 Task: Create a due date automation when advanced on, 2 days before a card is due add fields with custom field "Resume" set to a number lower or equal to 1 and greater or equal to 10 at 11:00 AM.
Action: Mouse moved to (1060, 80)
Screenshot: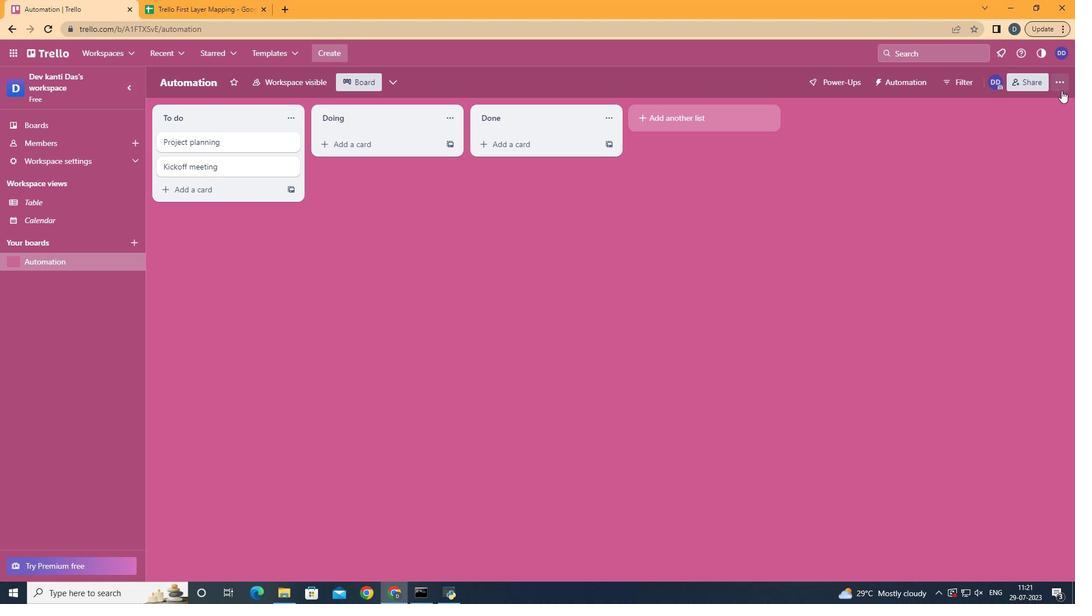 
Action: Mouse pressed left at (1060, 80)
Screenshot: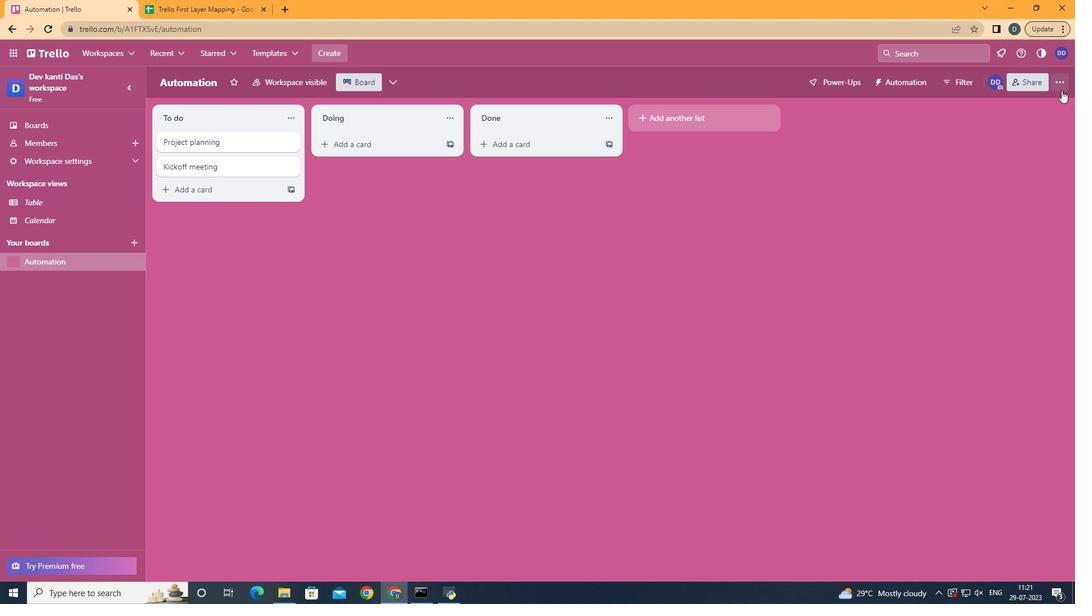 
Action: Mouse moved to (1000, 231)
Screenshot: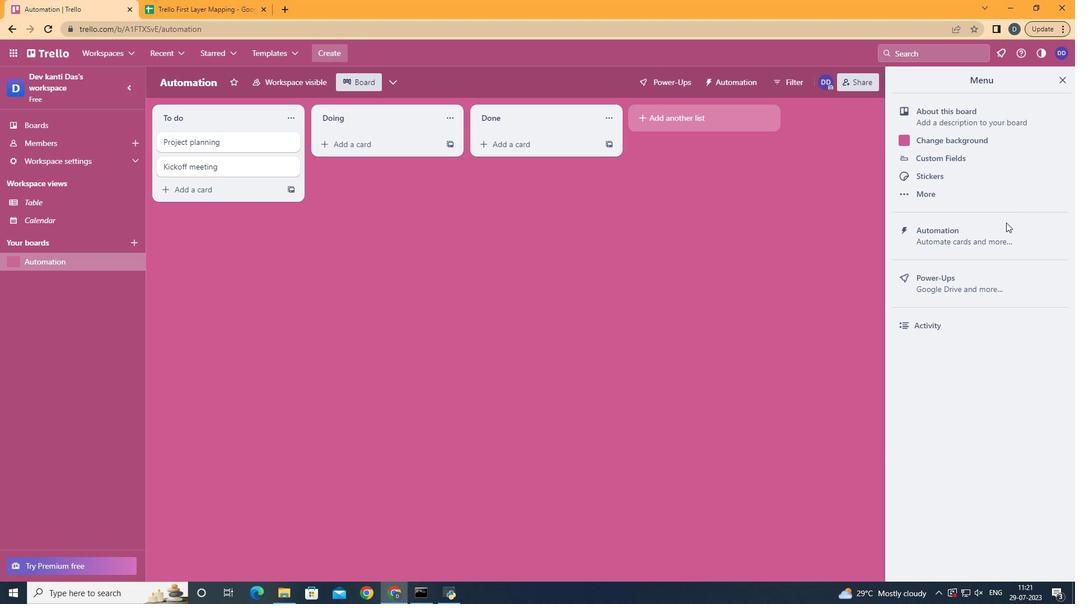 
Action: Mouse pressed left at (1000, 231)
Screenshot: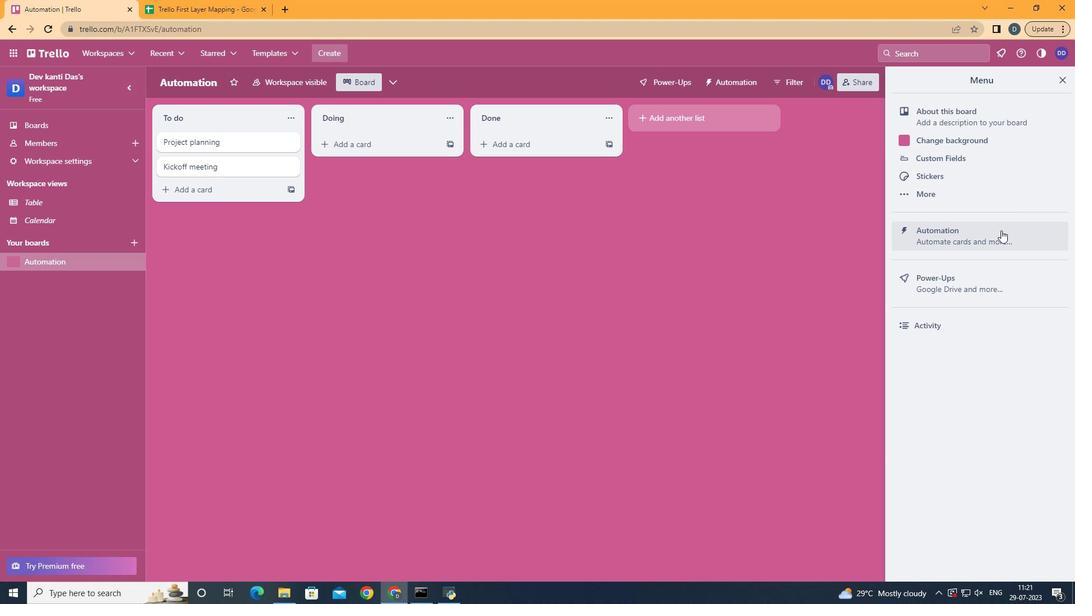 
Action: Mouse moved to (222, 235)
Screenshot: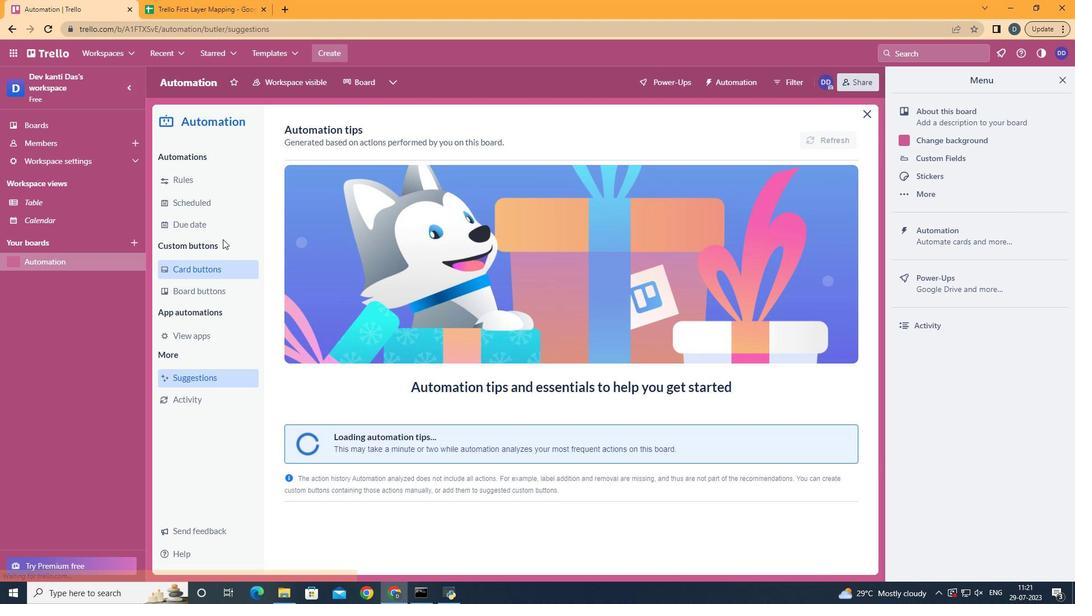 
Action: Mouse pressed left at (222, 235)
Screenshot: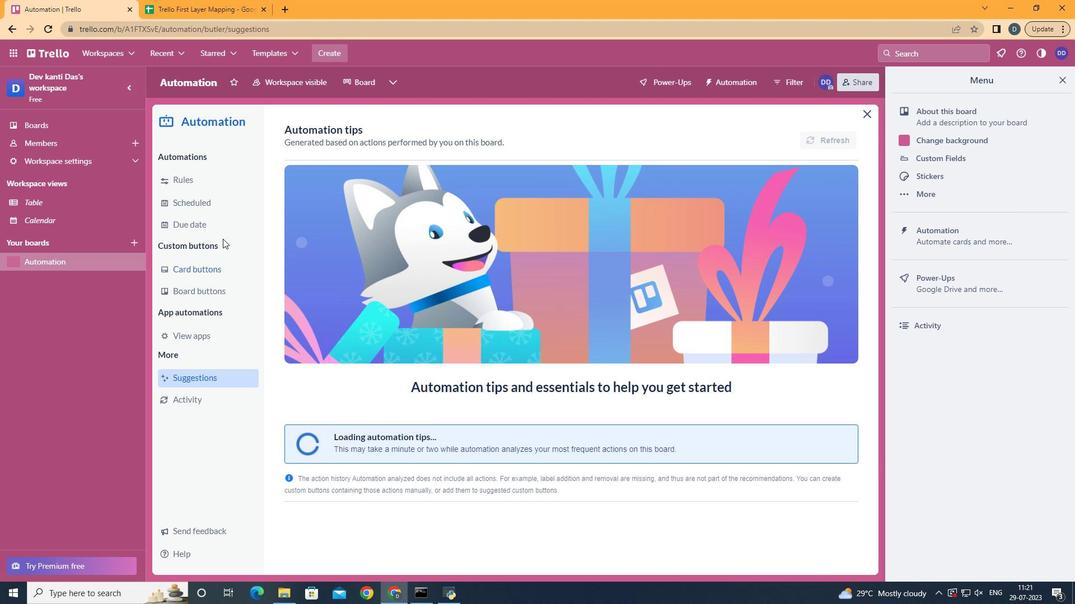
Action: Mouse moved to (221, 223)
Screenshot: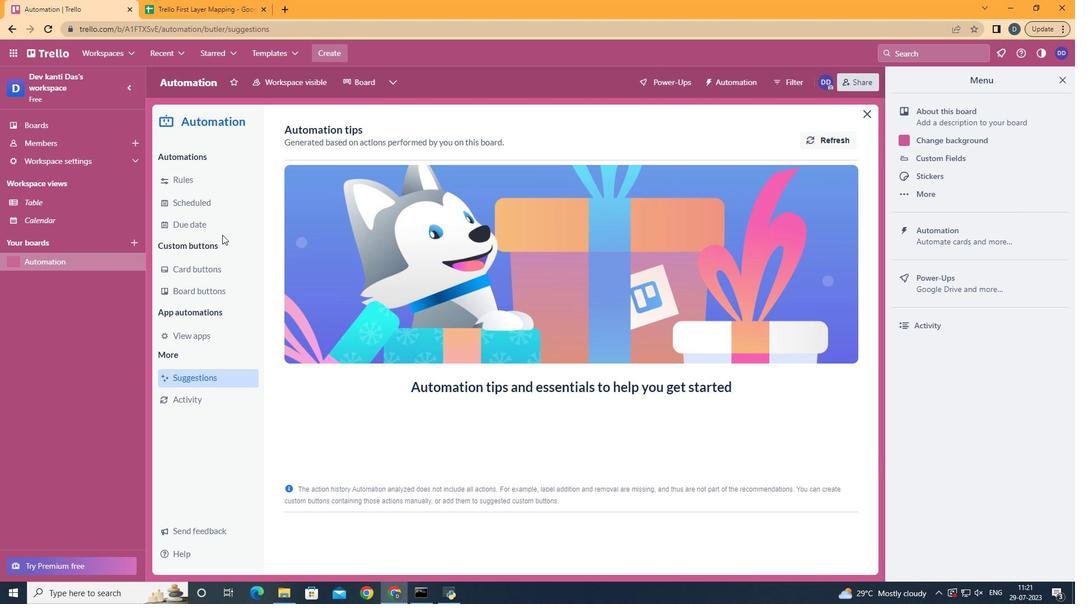 
Action: Mouse pressed left at (221, 223)
Screenshot: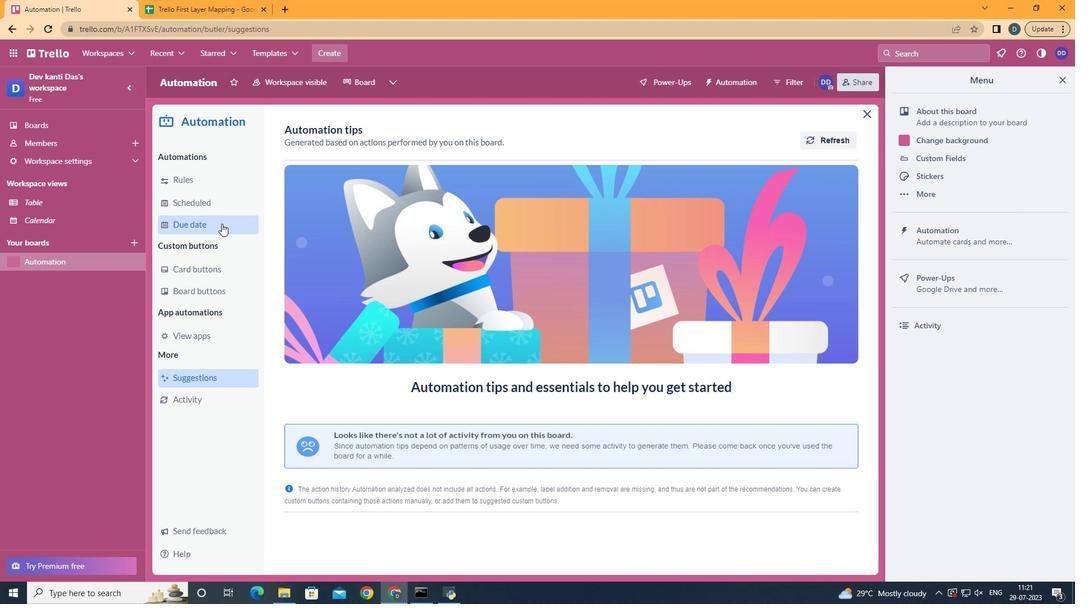 
Action: Mouse moved to (807, 122)
Screenshot: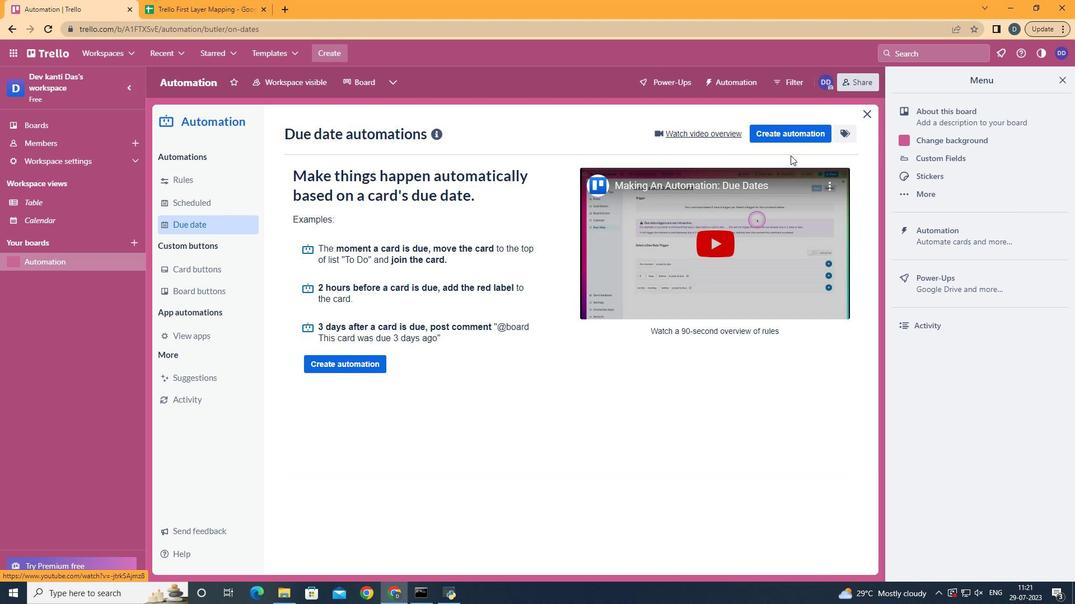 
Action: Mouse pressed left at (807, 122)
Screenshot: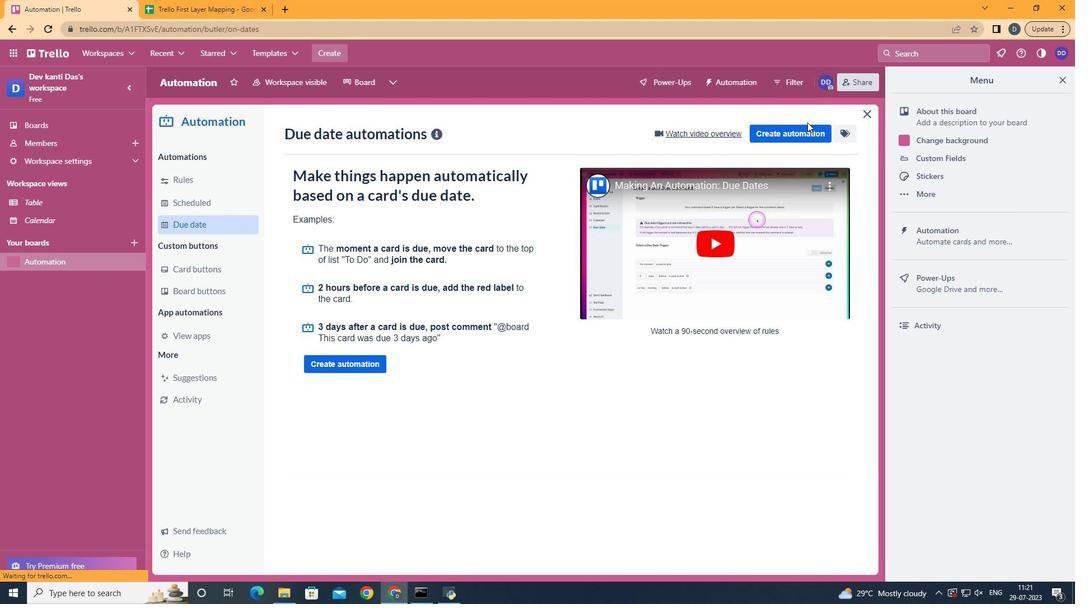 
Action: Mouse moved to (802, 128)
Screenshot: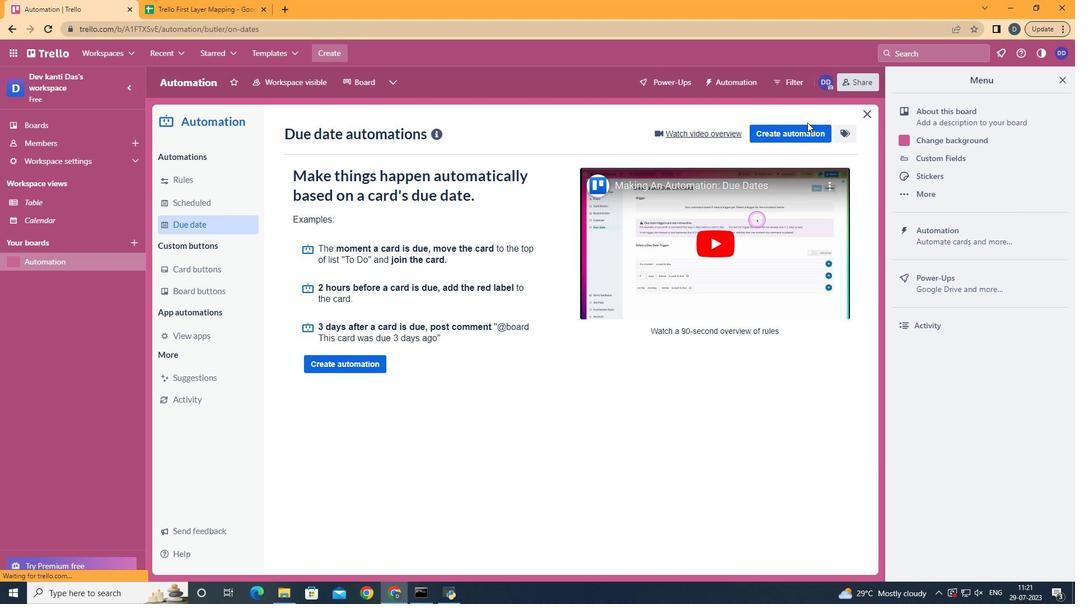 
Action: Mouse pressed left at (802, 128)
Screenshot: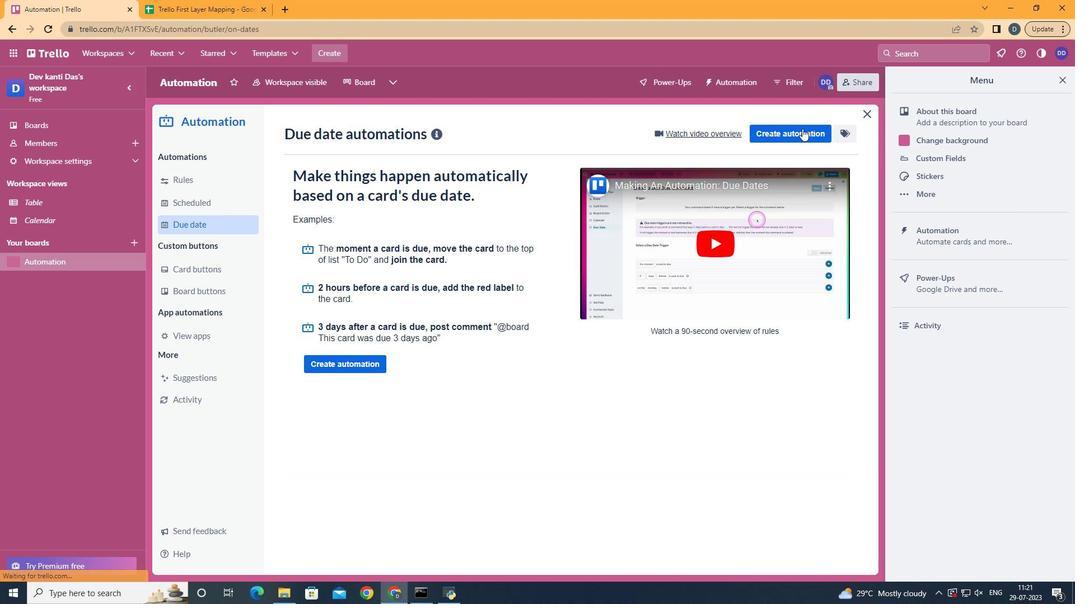 
Action: Mouse moved to (705, 241)
Screenshot: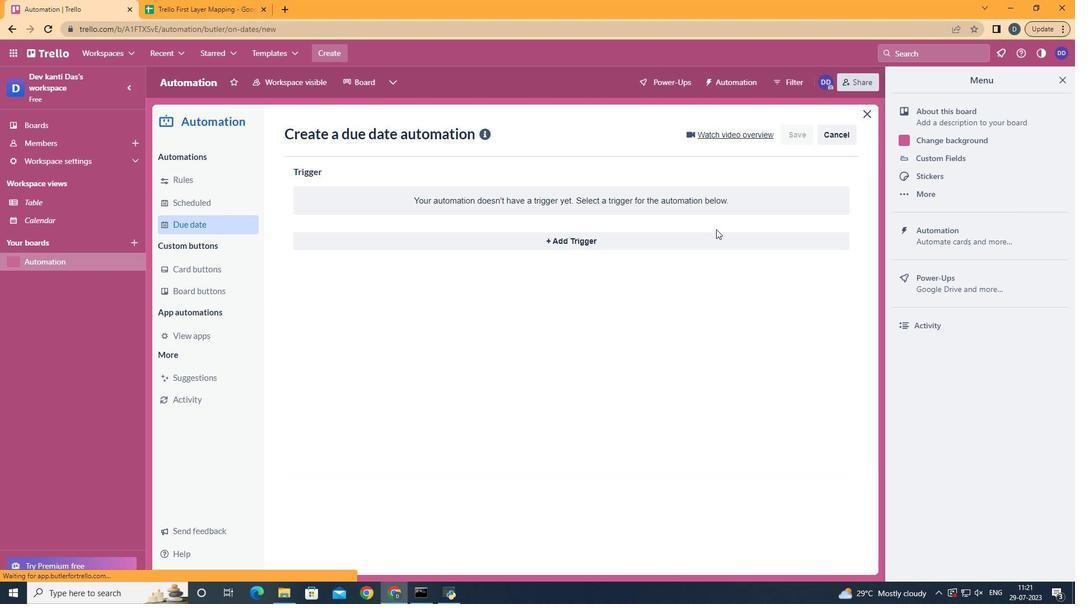 
Action: Mouse pressed left at (705, 241)
Screenshot: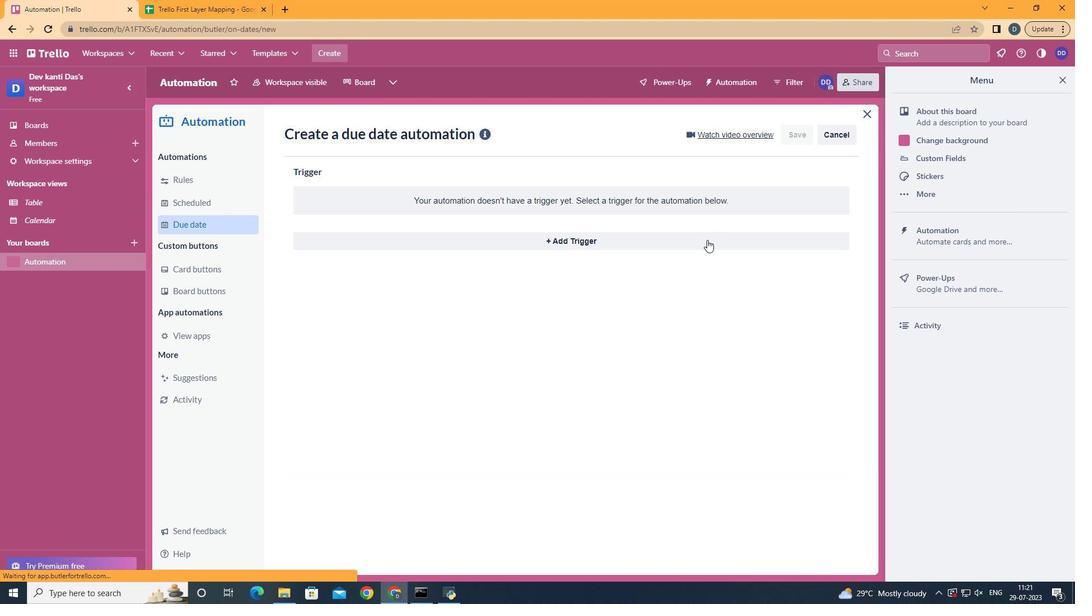 
Action: Mouse moved to (449, 413)
Screenshot: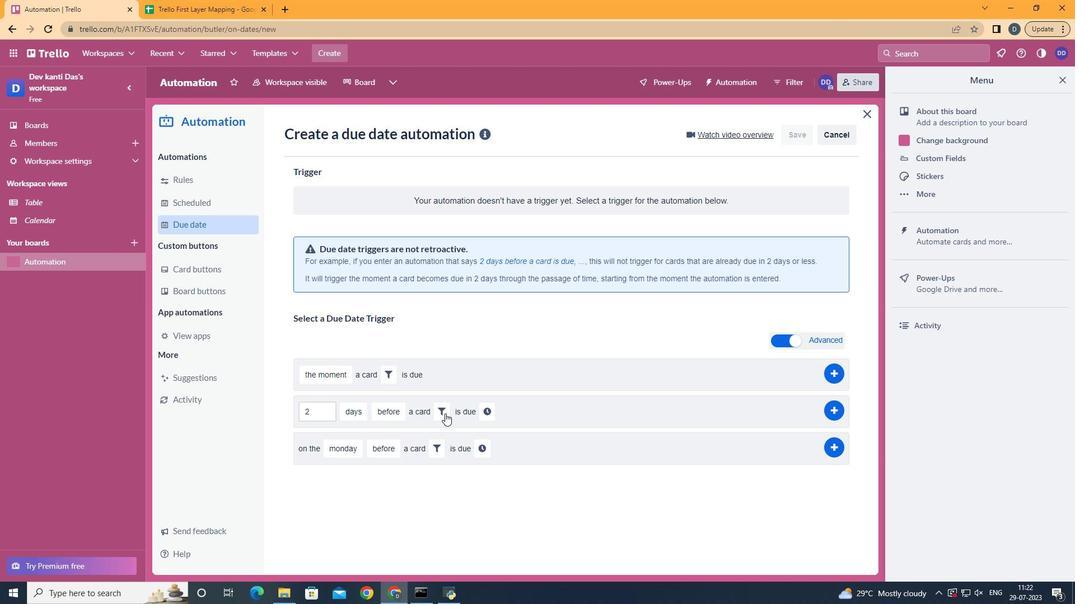 
Action: Mouse pressed left at (449, 413)
Screenshot: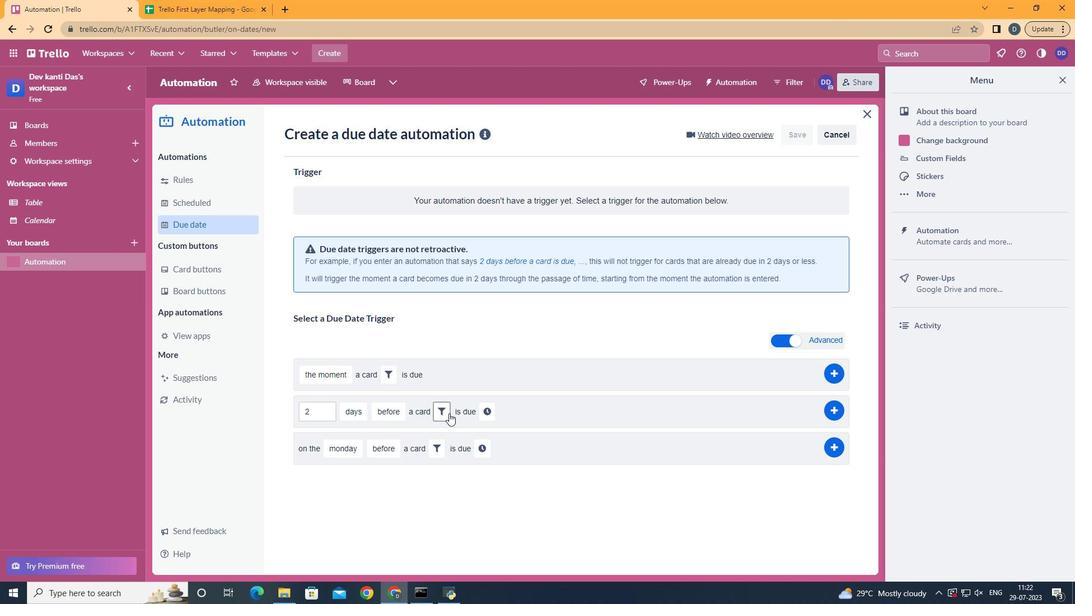 
Action: Mouse moved to (619, 452)
Screenshot: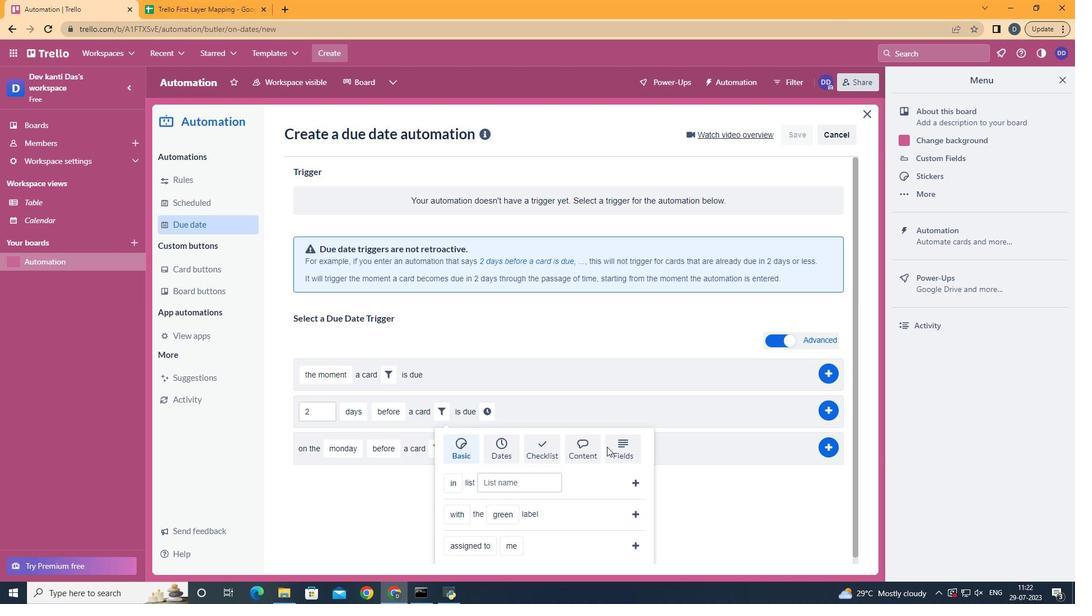 
Action: Mouse pressed left at (619, 452)
Screenshot: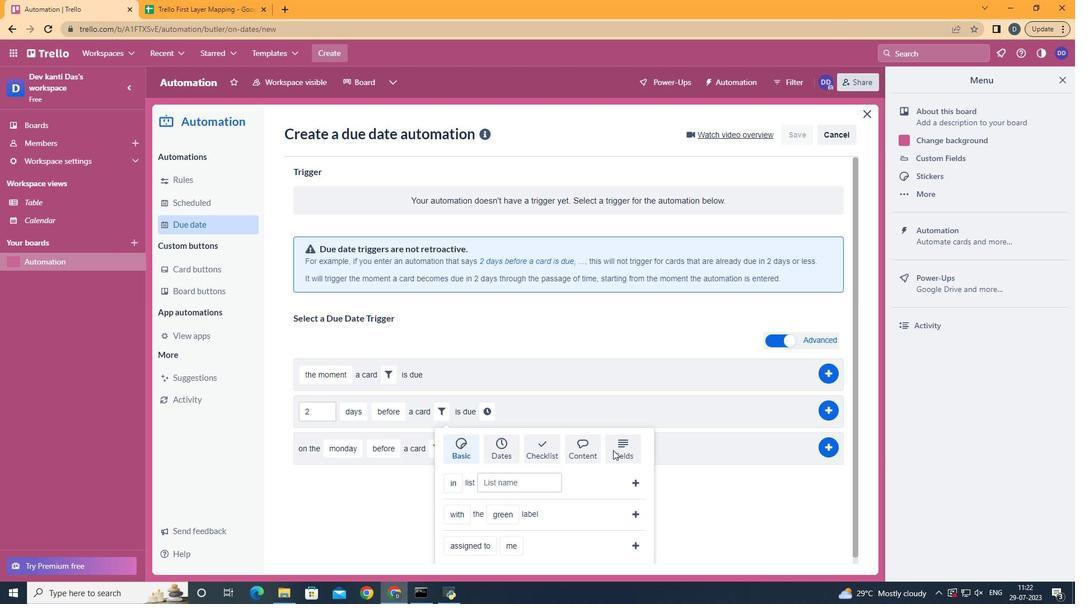 
Action: Mouse moved to (619, 451)
Screenshot: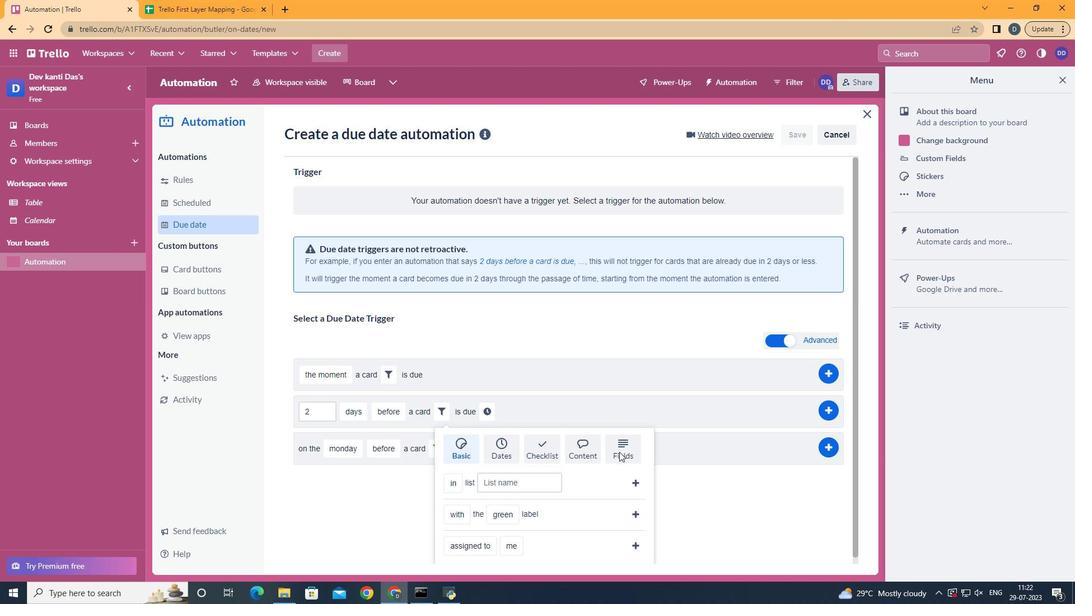 
Action: Mouse scrolled (619, 451) with delta (0, 0)
Screenshot: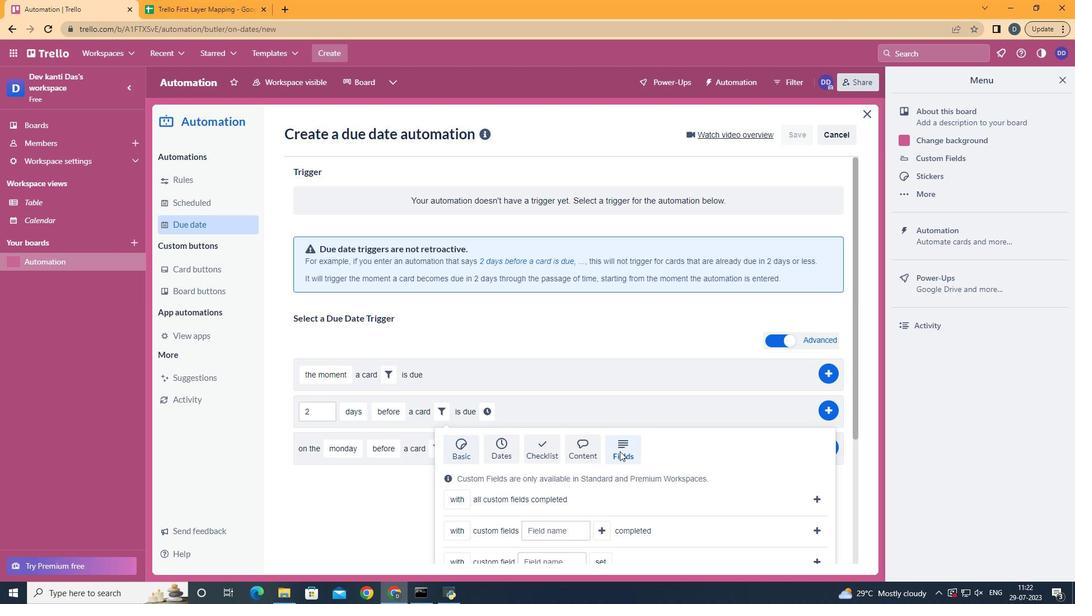 
Action: Mouse scrolled (619, 451) with delta (0, 0)
Screenshot: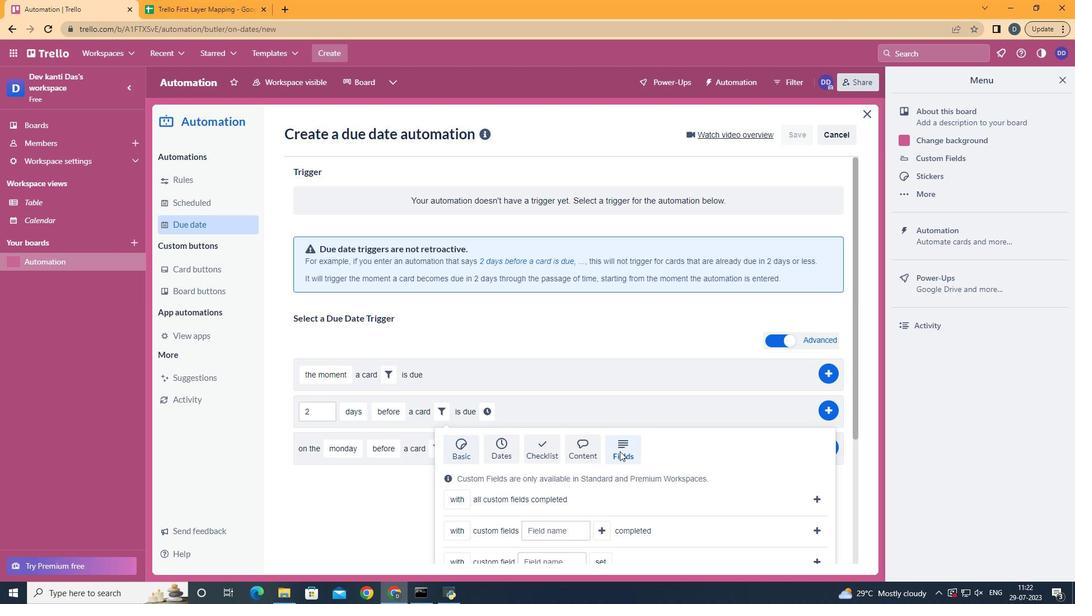 
Action: Mouse scrolled (619, 451) with delta (0, 0)
Screenshot: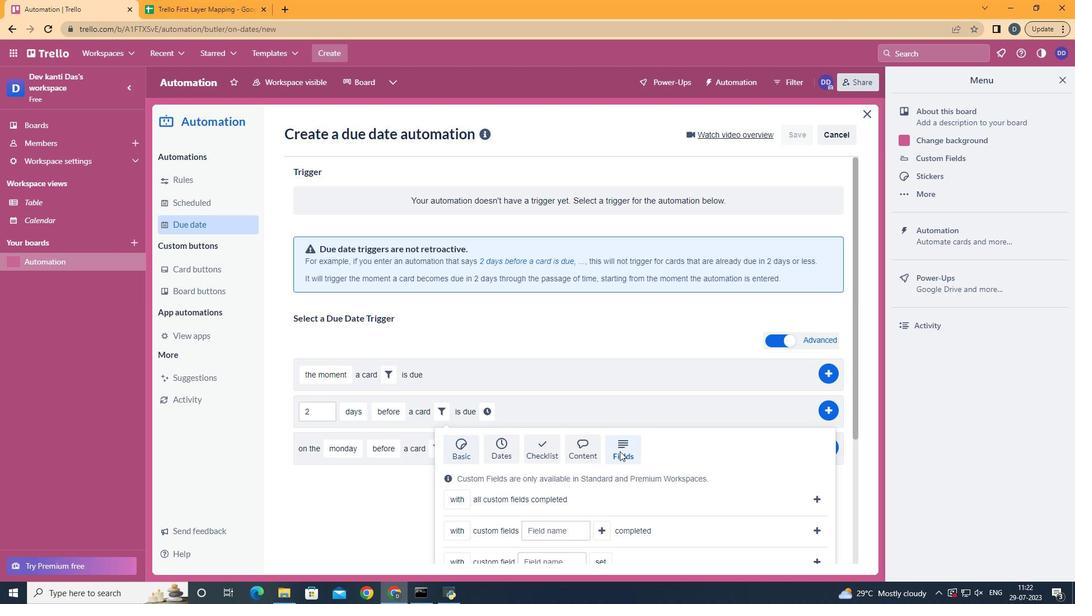 
Action: Mouse scrolled (619, 451) with delta (0, 0)
Screenshot: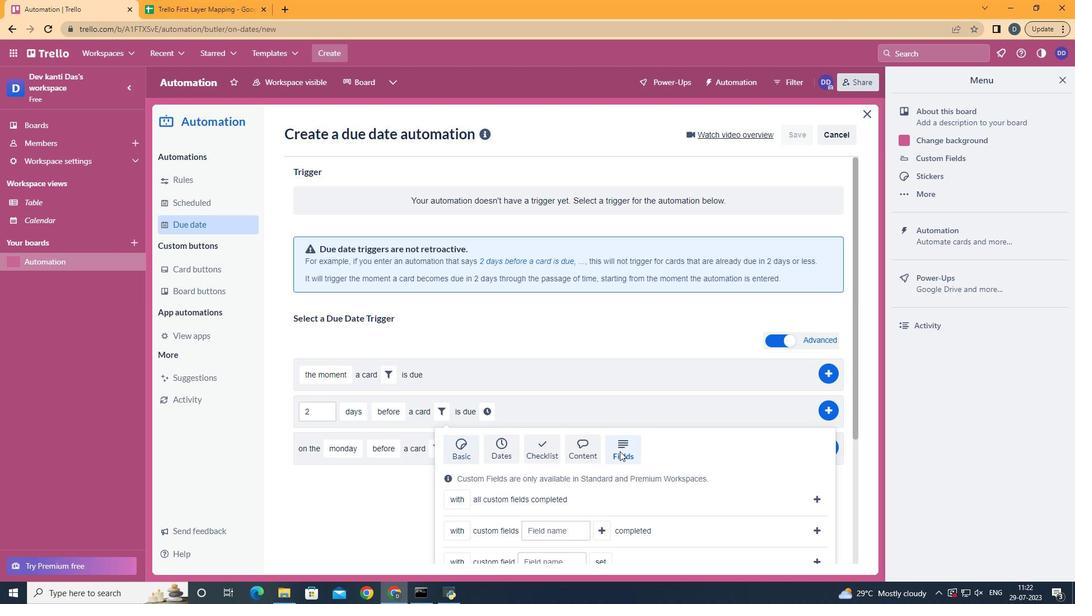 
Action: Mouse scrolled (619, 451) with delta (0, 0)
Screenshot: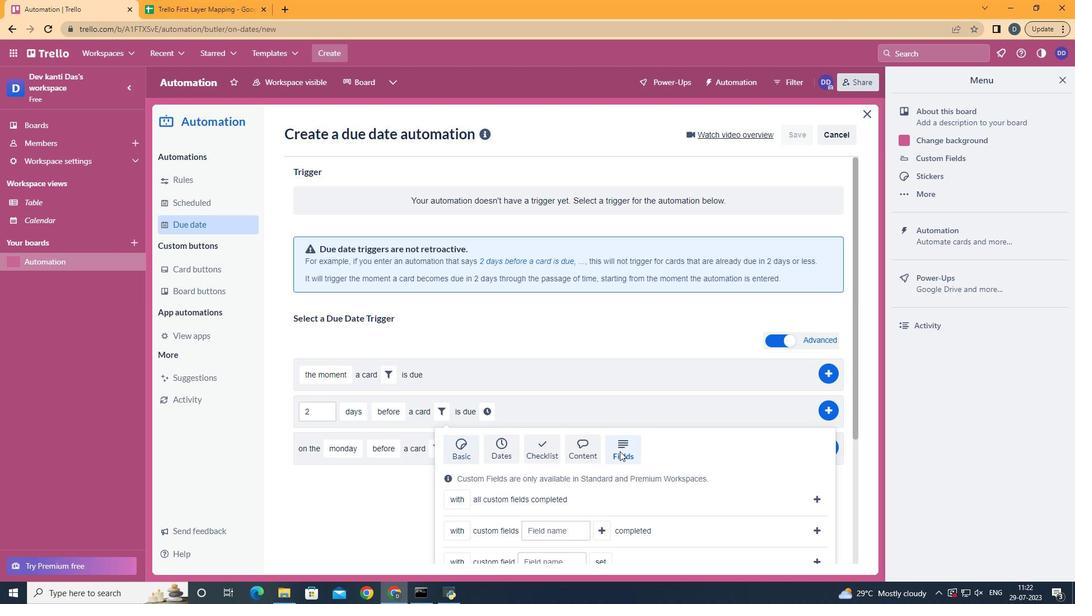 
Action: Mouse scrolled (619, 451) with delta (0, 0)
Screenshot: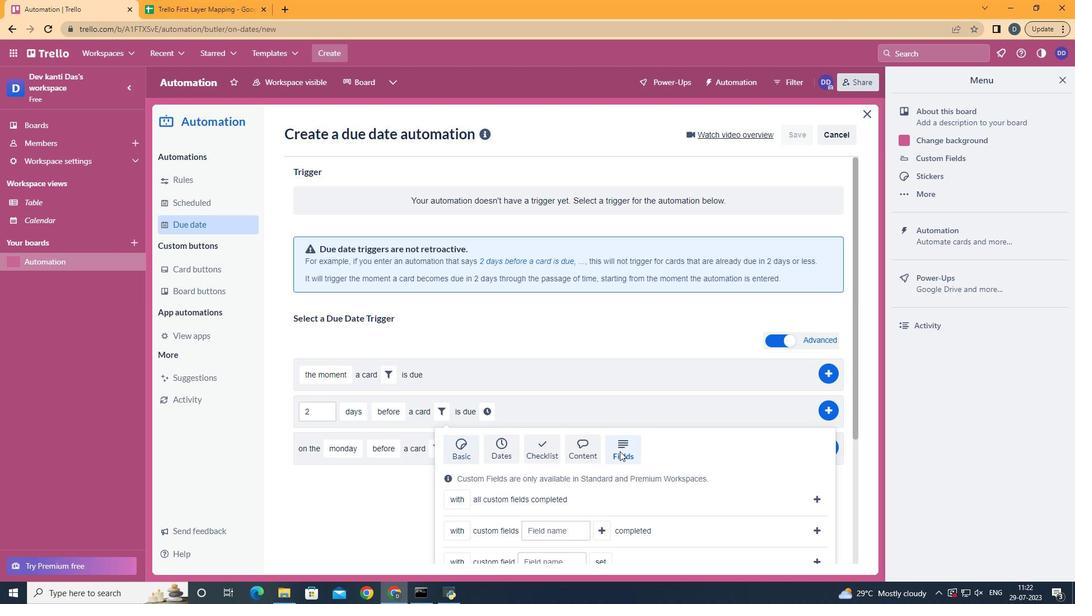 
Action: Mouse scrolled (619, 451) with delta (0, 0)
Screenshot: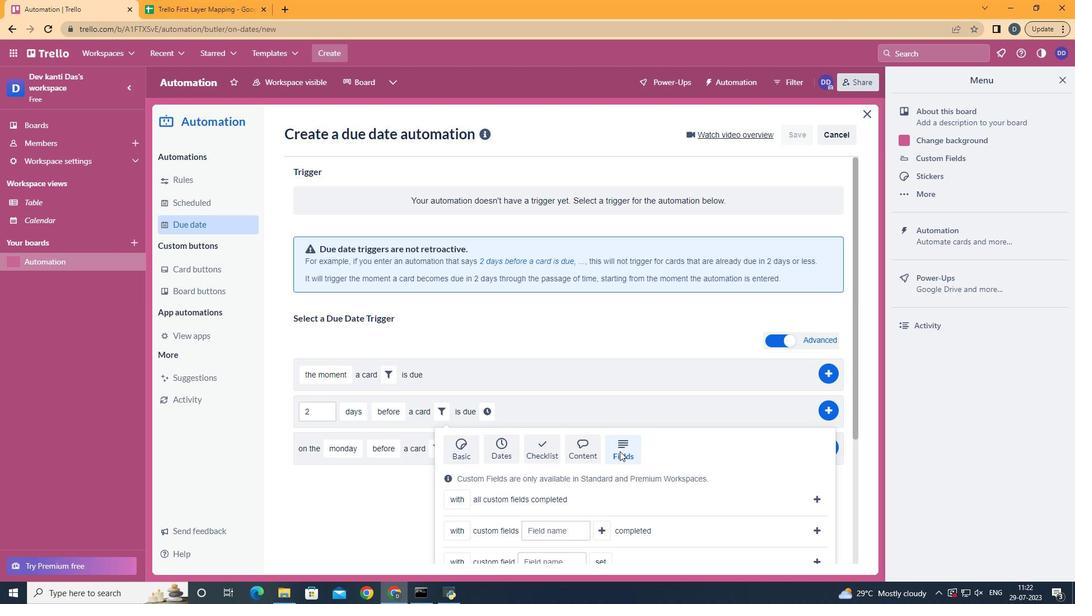 
Action: Mouse moved to (461, 500)
Screenshot: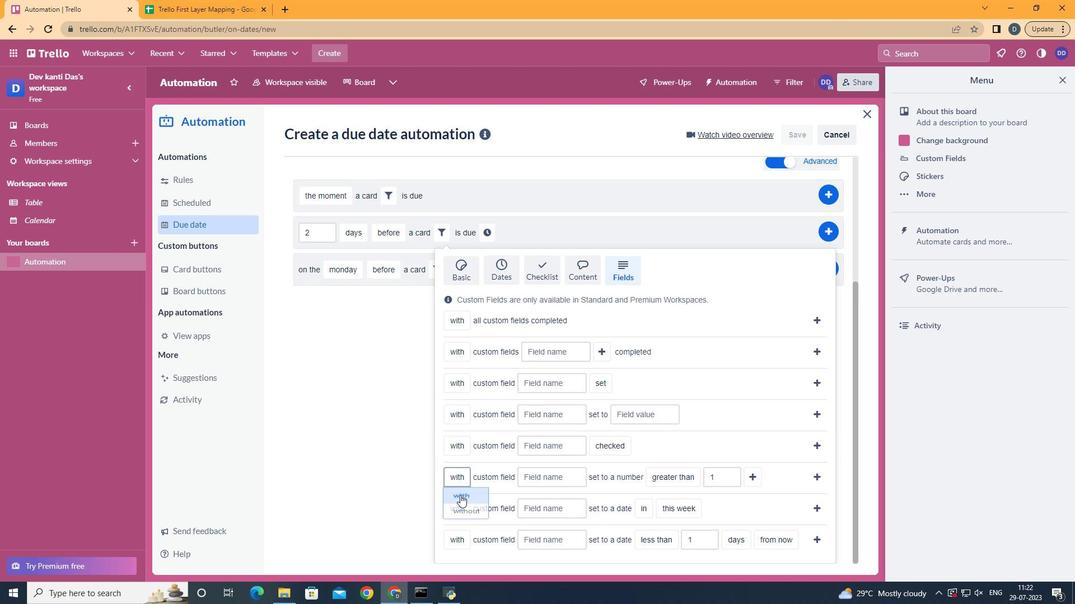 
Action: Mouse pressed left at (461, 500)
Screenshot: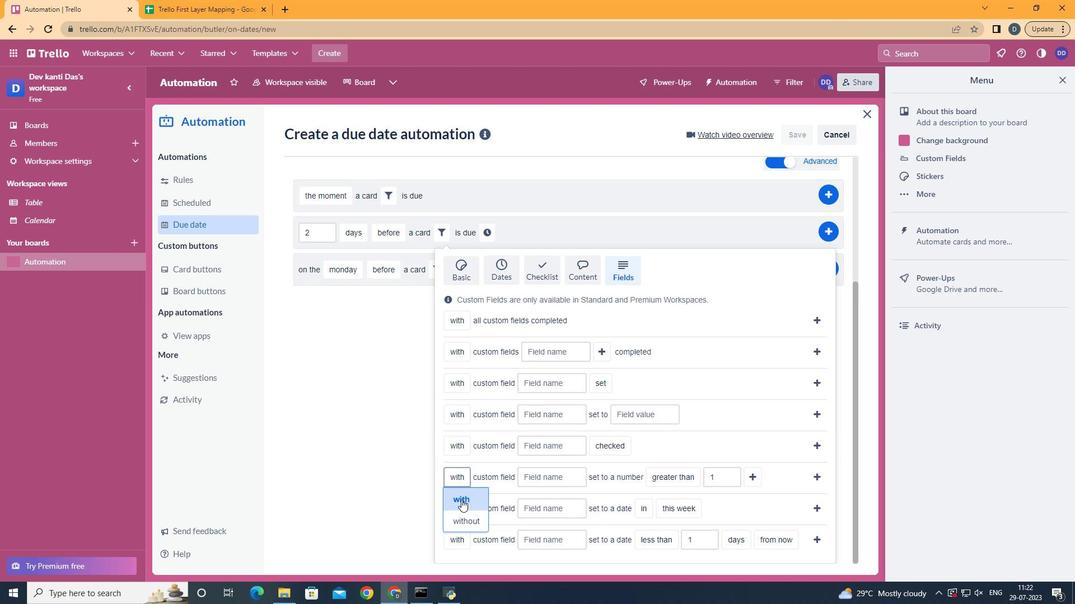 
Action: Mouse moved to (547, 481)
Screenshot: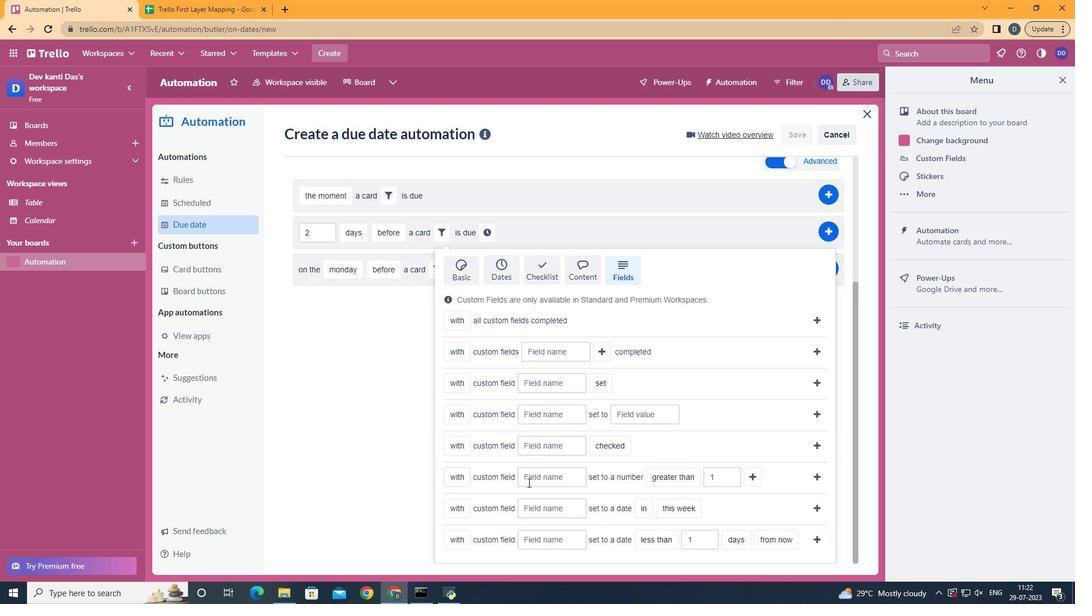 
Action: Mouse pressed left at (547, 481)
Screenshot: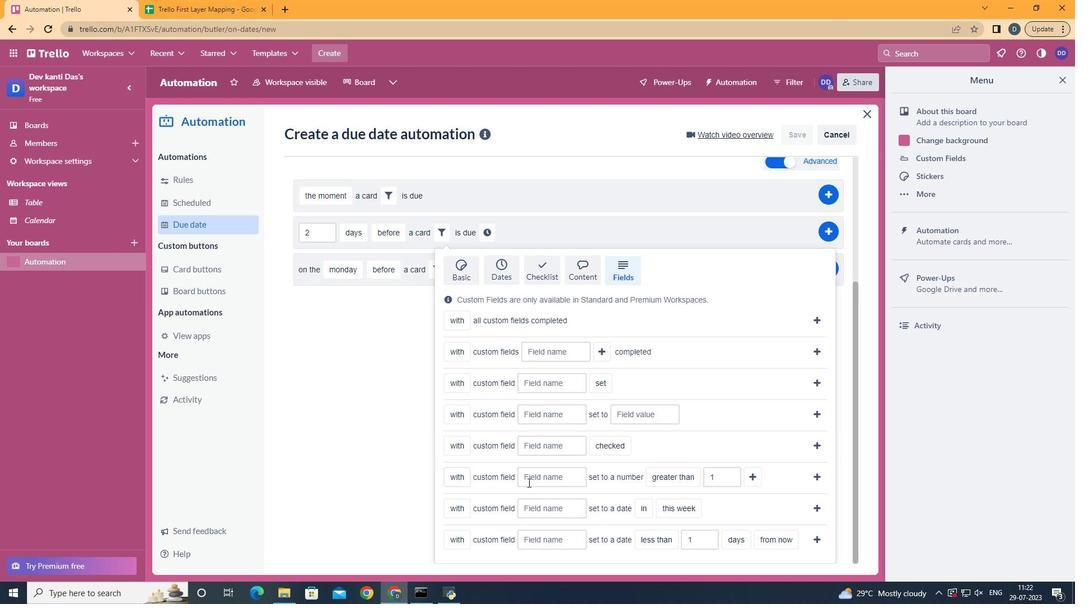 
Action: Key pressed <Key.shift>Resume
Screenshot: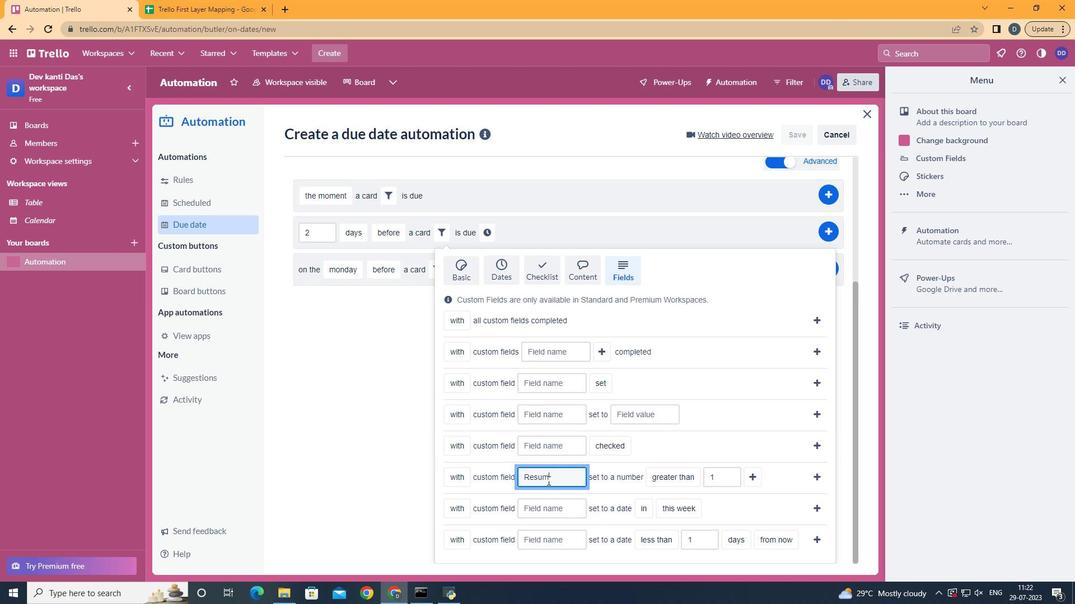 
Action: Mouse moved to (698, 454)
Screenshot: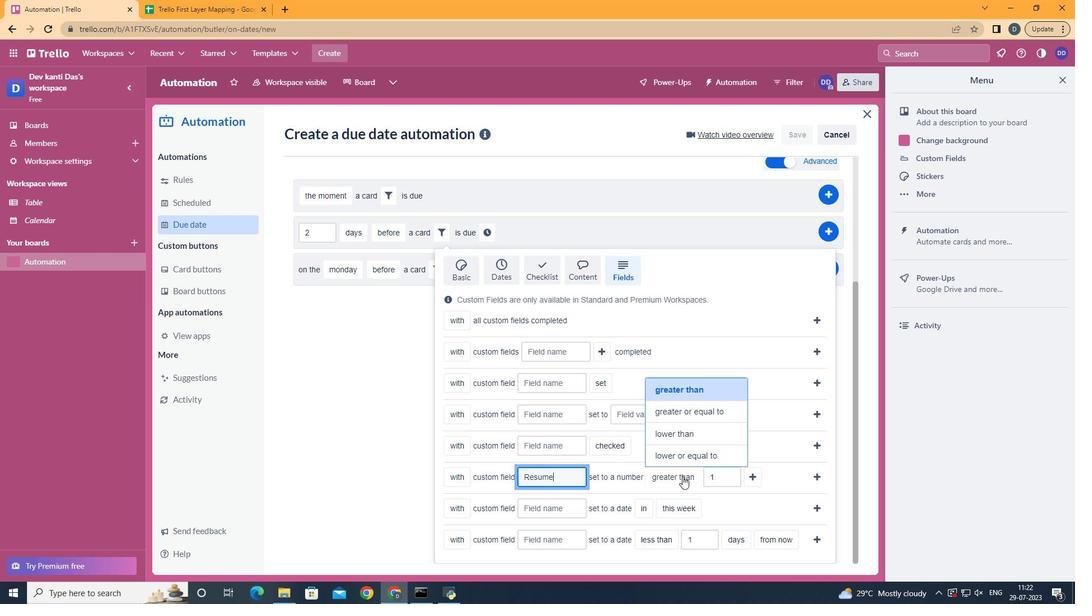 
Action: Mouse pressed left at (698, 454)
Screenshot: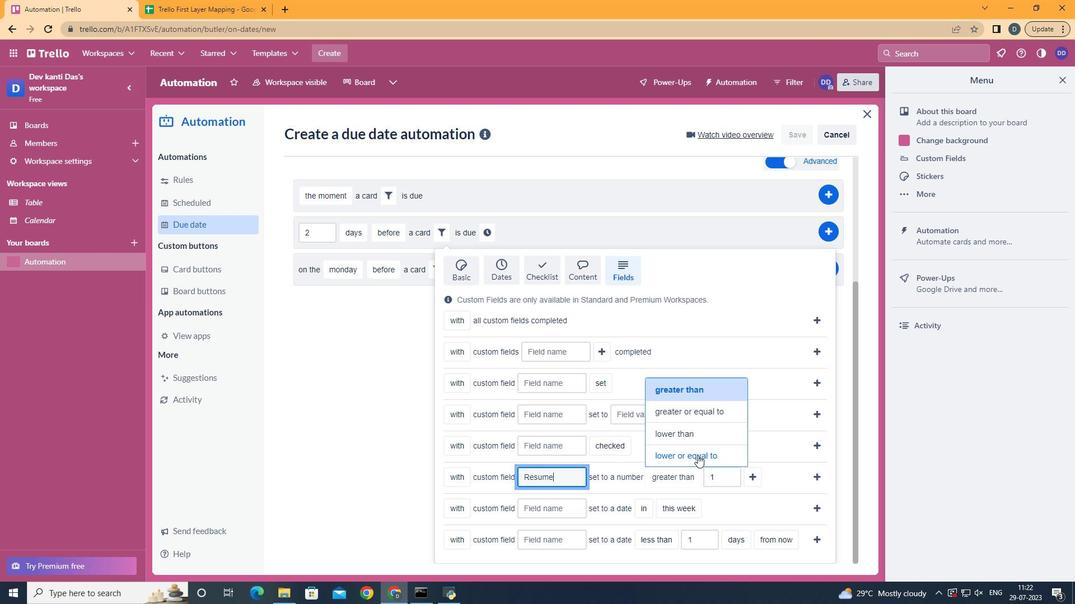 
Action: Mouse moved to (769, 471)
Screenshot: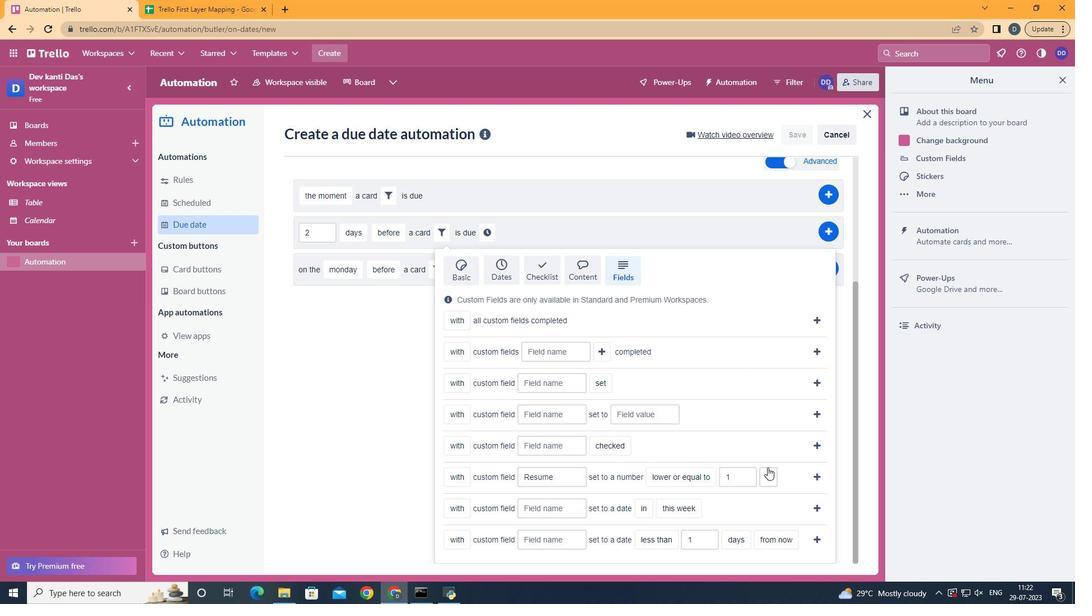 
Action: Mouse pressed left at (769, 471)
Screenshot: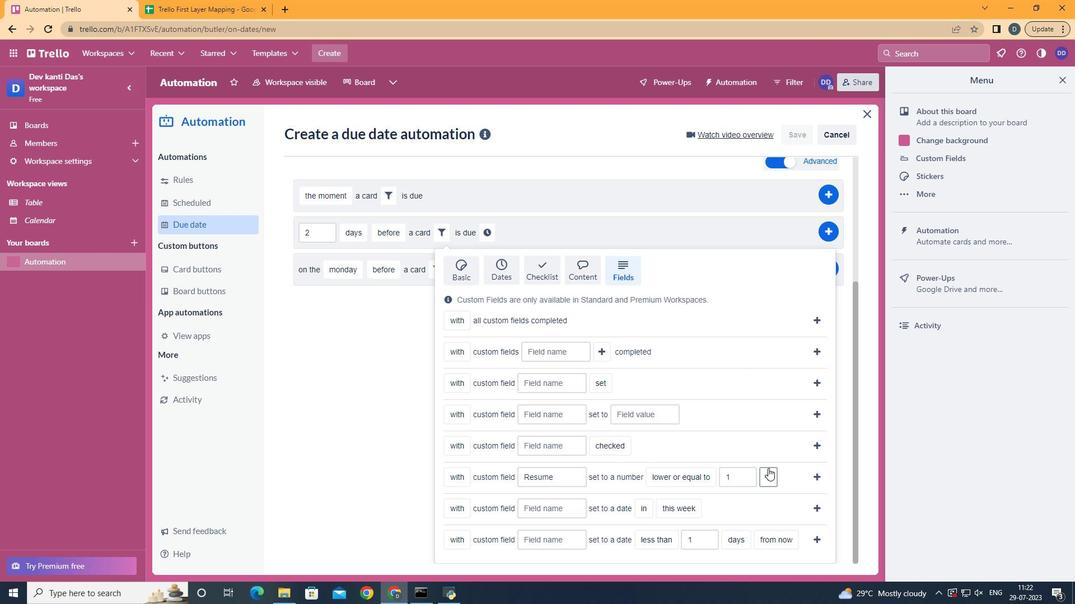 
Action: Mouse moved to (509, 485)
Screenshot: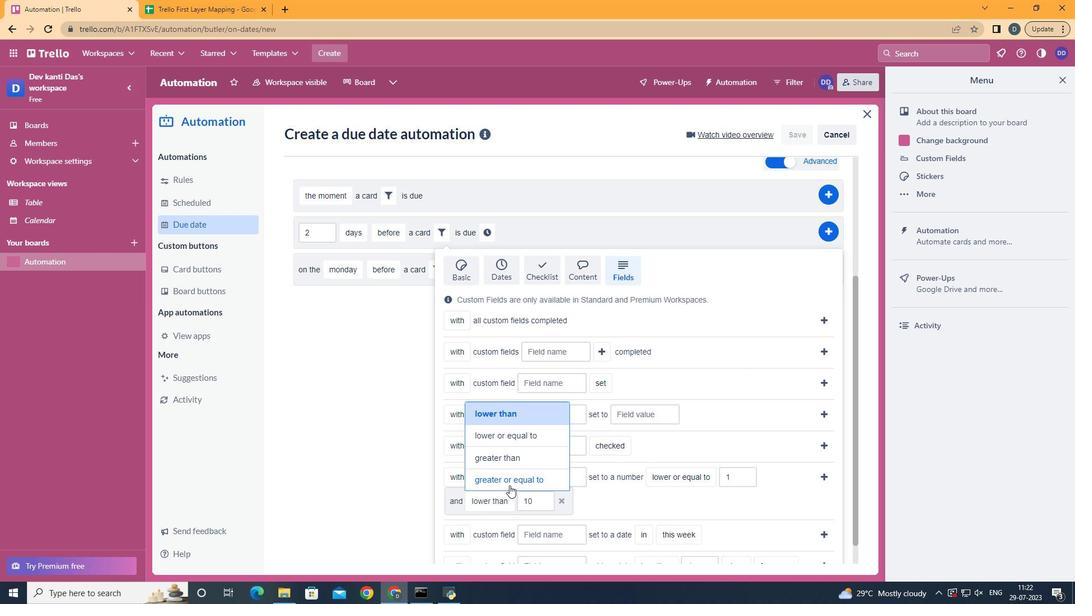 
Action: Mouse pressed left at (509, 485)
Screenshot: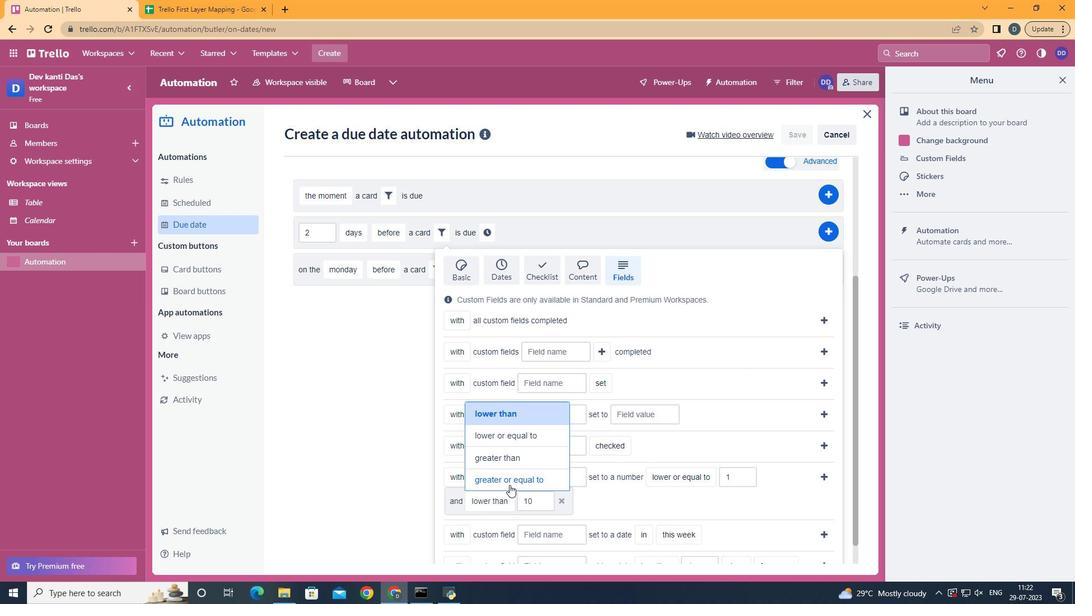 
Action: Mouse moved to (824, 477)
Screenshot: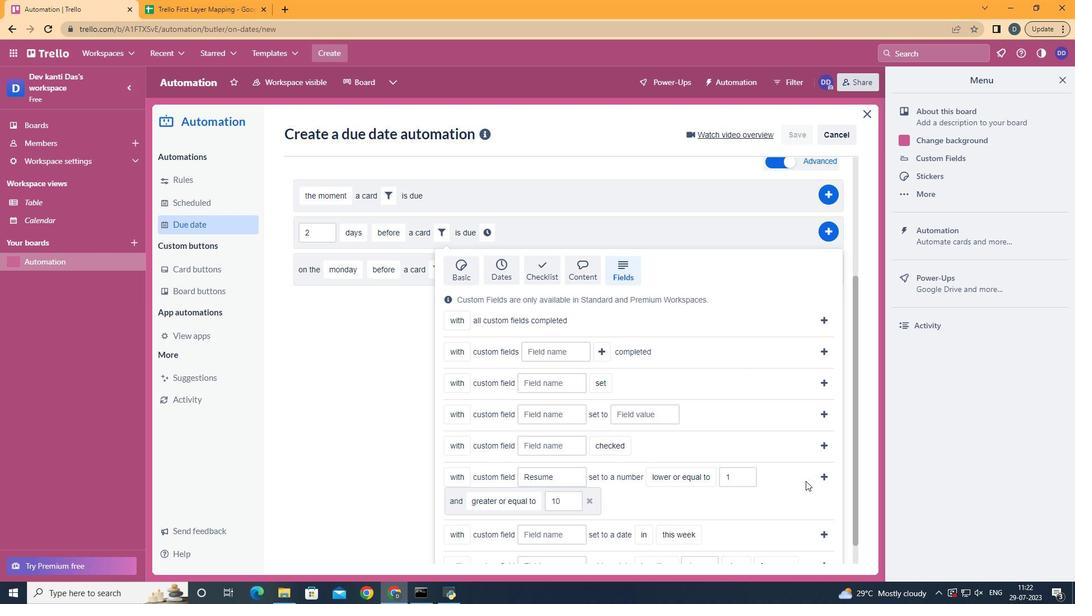 
Action: Mouse pressed left at (824, 477)
Screenshot: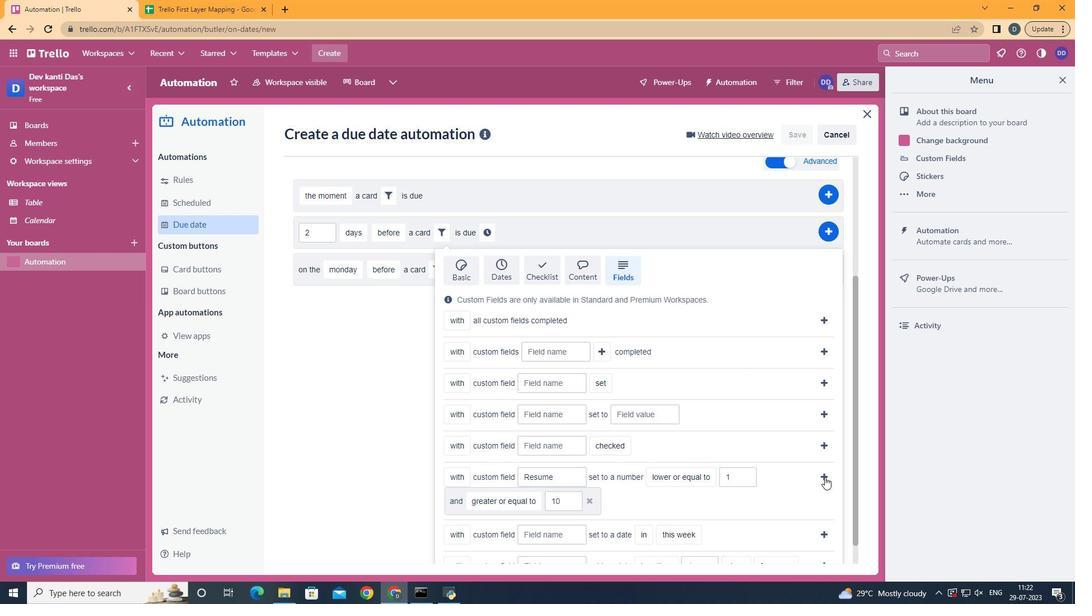 
Action: Mouse moved to (304, 439)
Screenshot: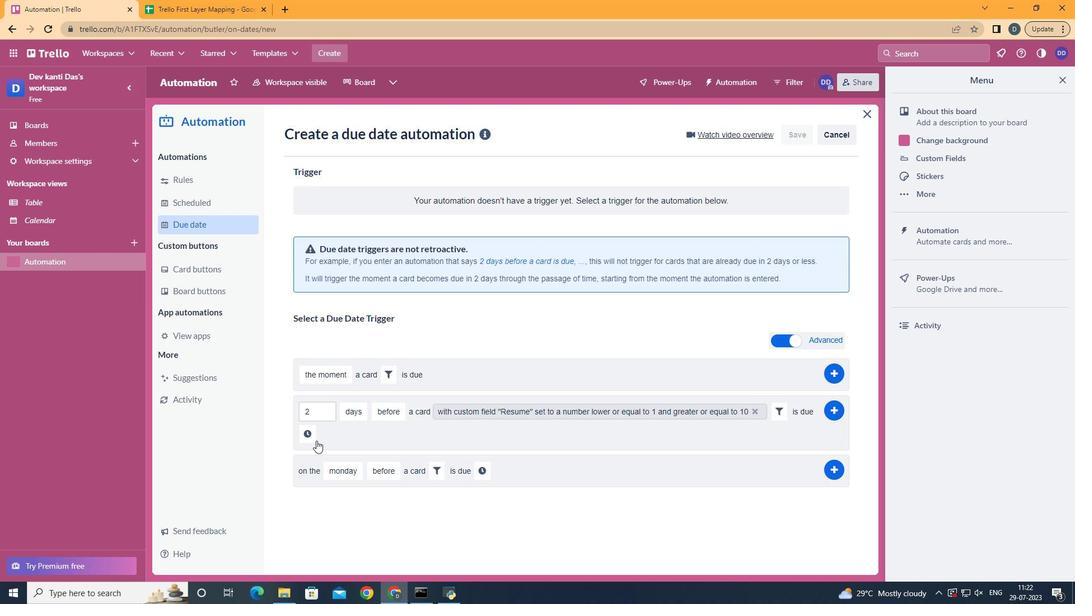 
Action: Mouse pressed left at (304, 439)
Screenshot: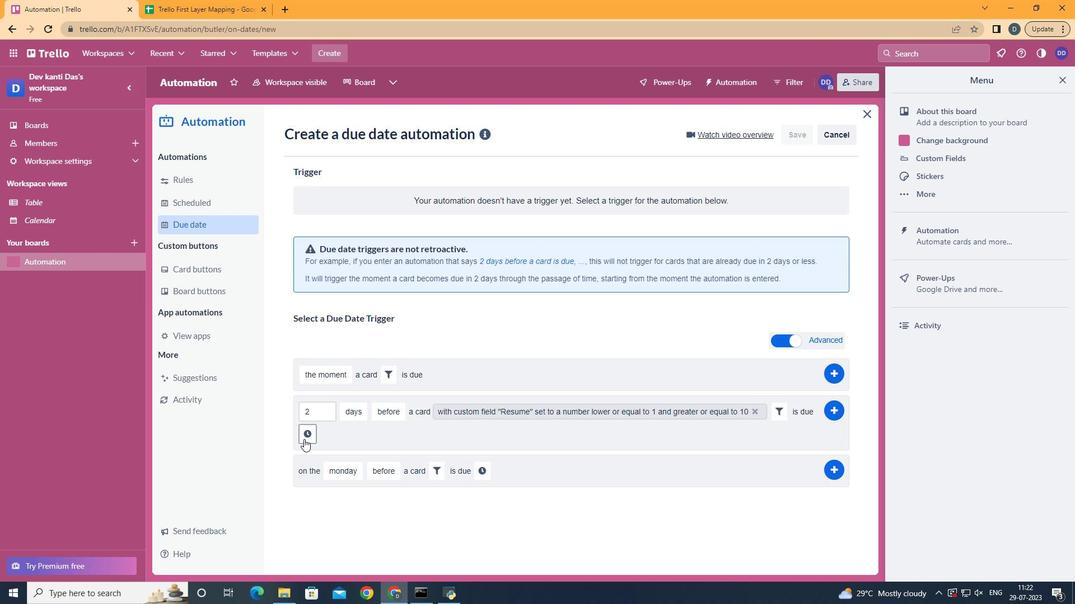 
Action: Mouse moved to (379, 436)
Screenshot: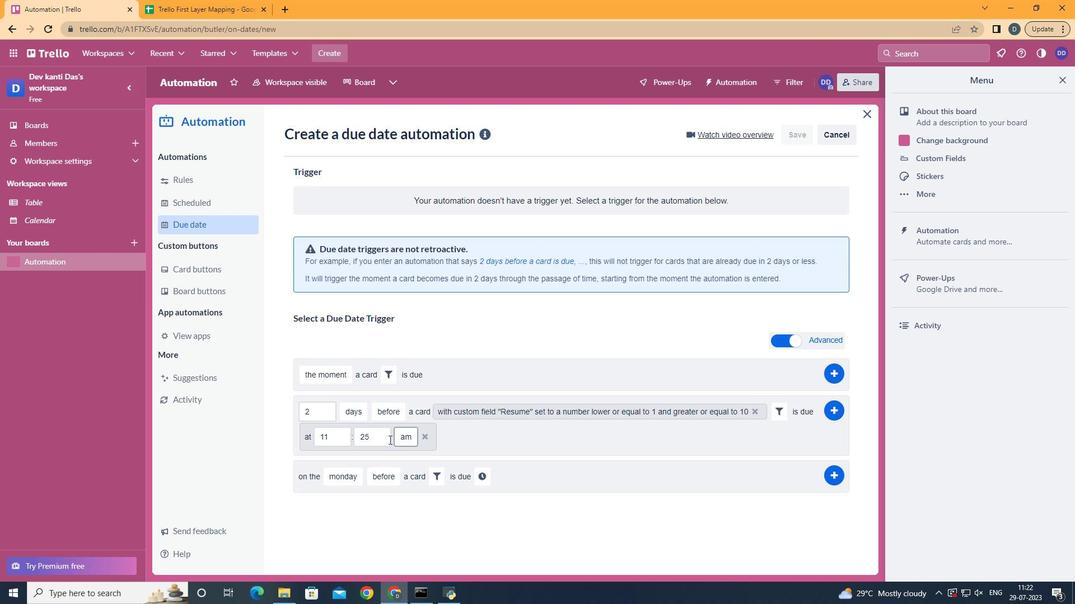 
Action: Mouse pressed left at (379, 436)
Screenshot: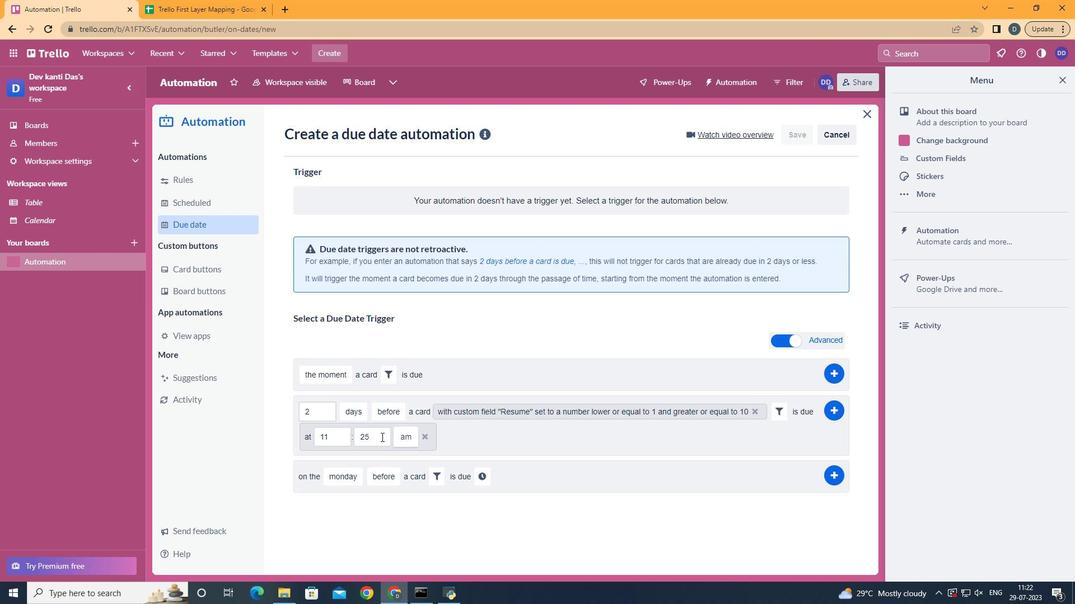 
Action: Key pressed <Key.backspace><Key.backspace>00
Screenshot: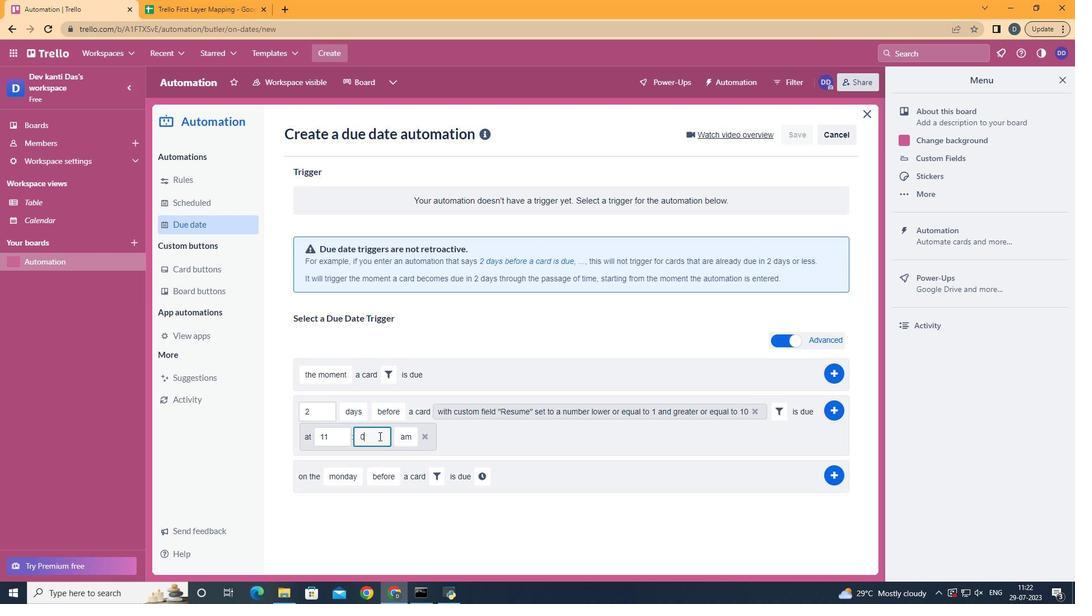 
Action: Mouse moved to (406, 463)
Screenshot: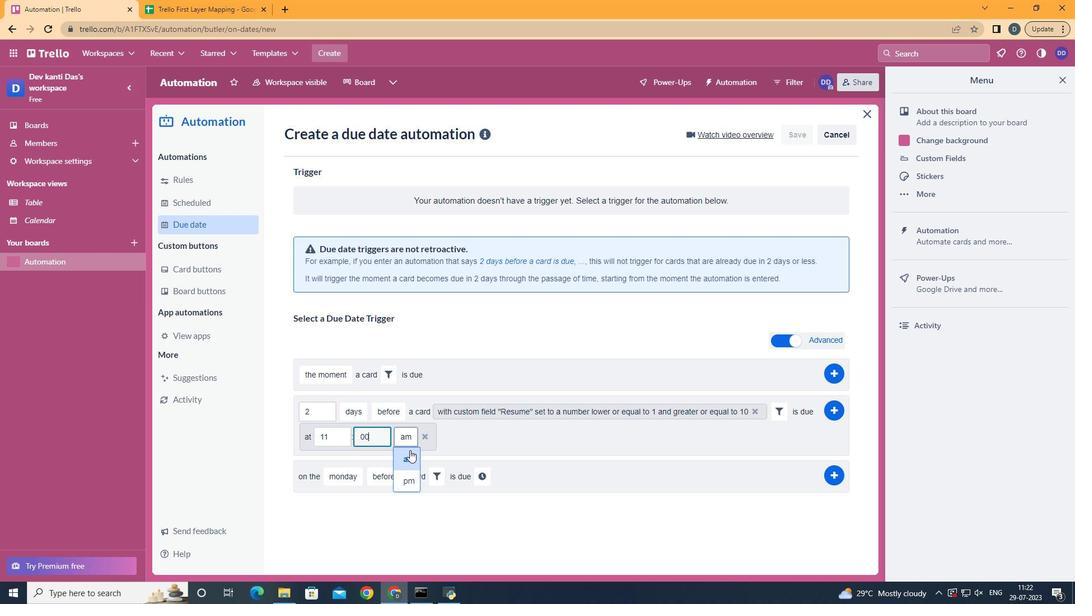 
Action: Mouse pressed left at (406, 463)
Screenshot: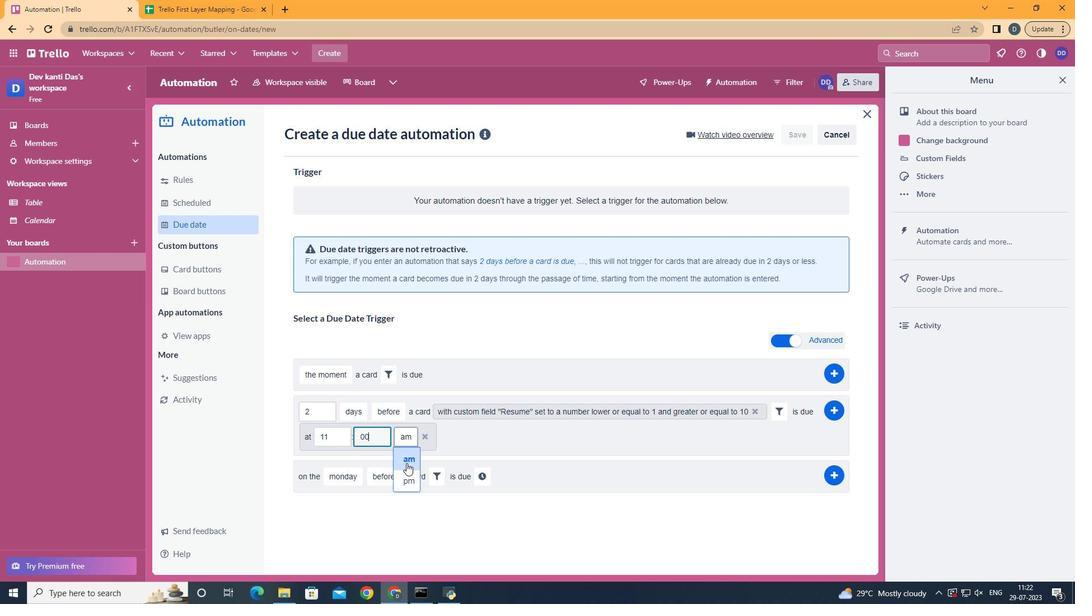 
